 Task: Add Sprouts Vegan Fusilli With Cashew Cream to the cart.
Action: Mouse moved to (23, 151)
Screenshot: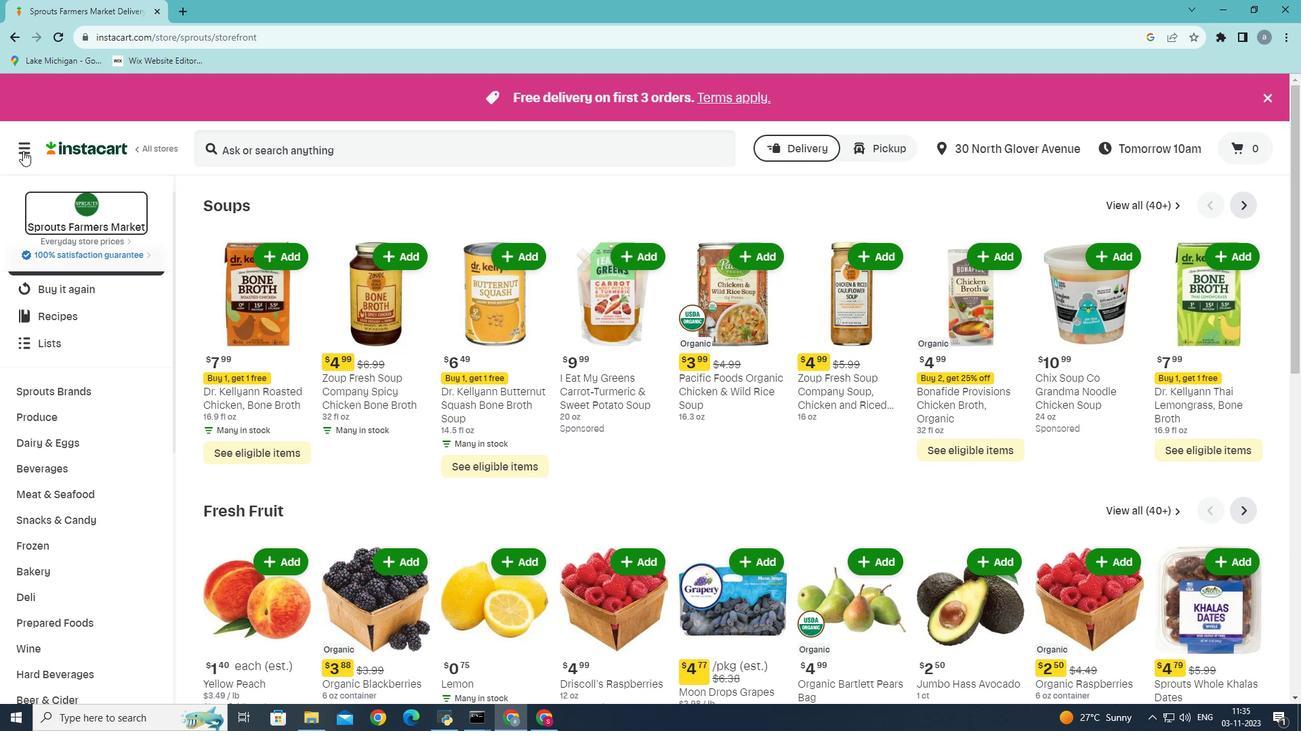 
Action: Mouse pressed left at (23, 151)
Screenshot: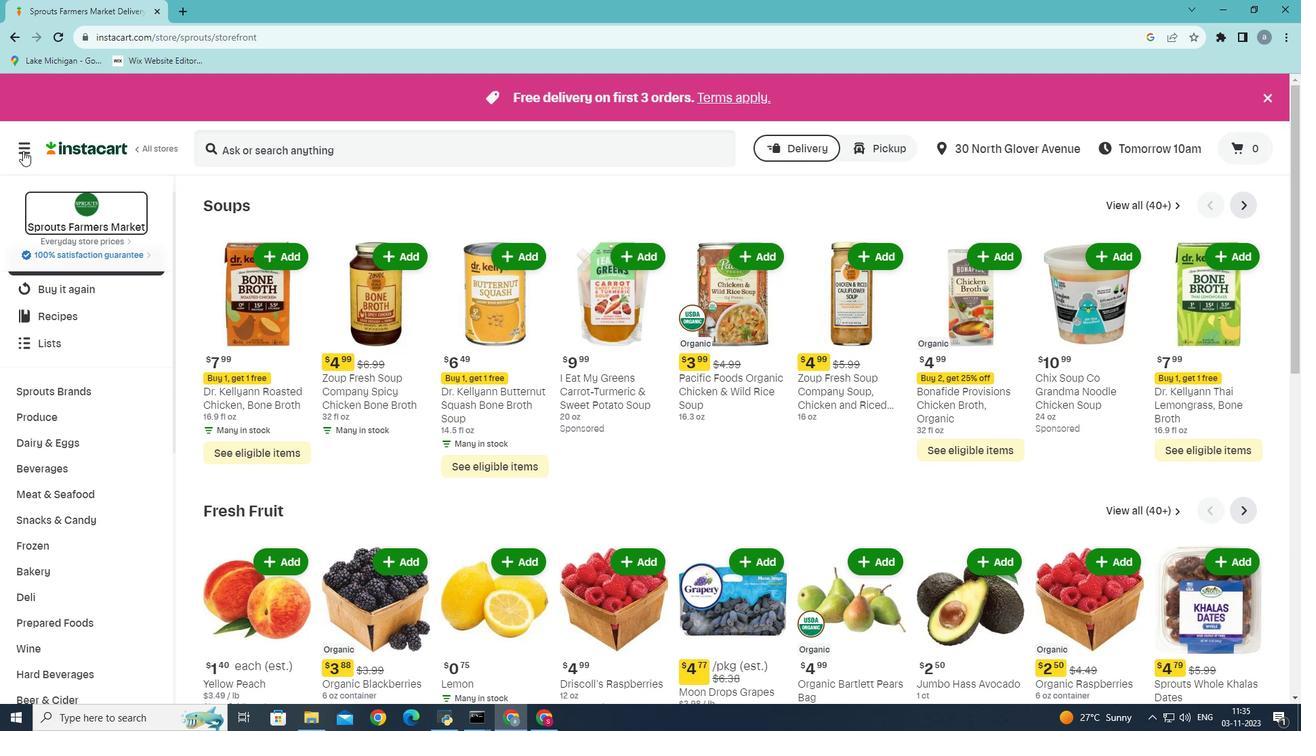 
Action: Mouse moved to (45, 375)
Screenshot: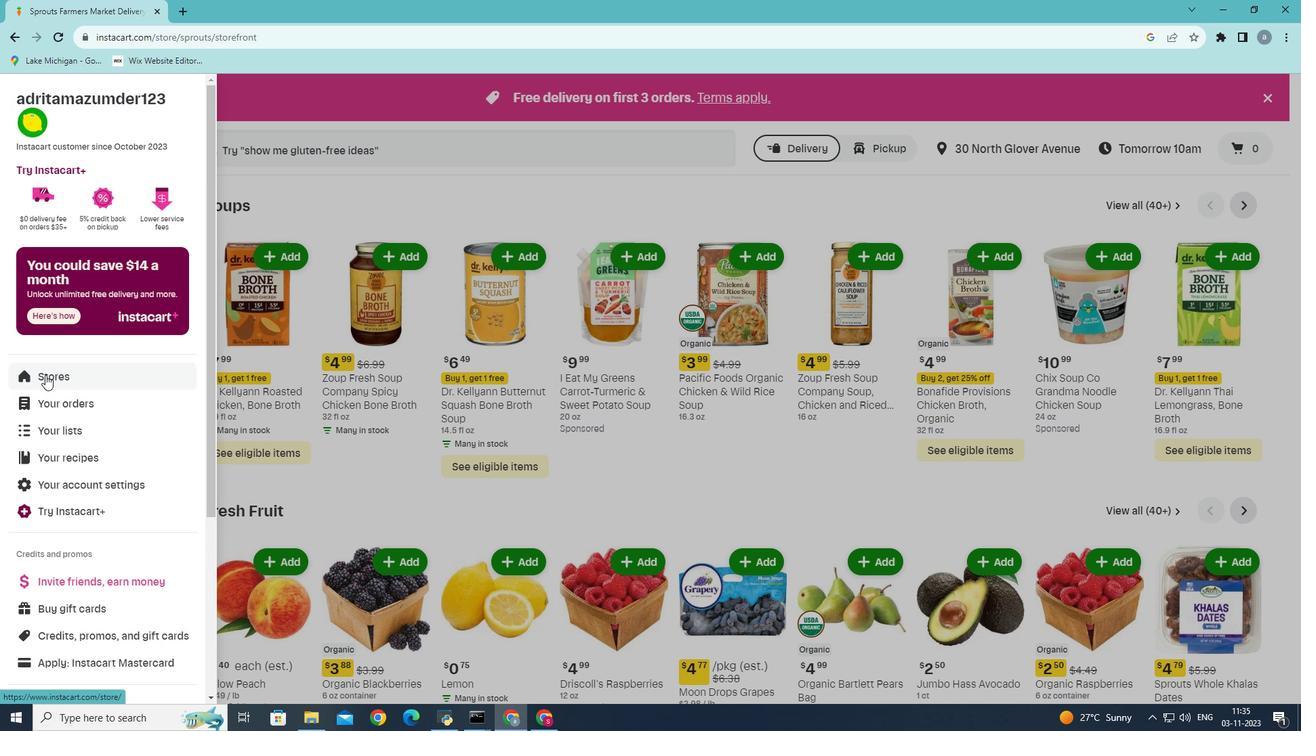 
Action: Mouse pressed left at (45, 375)
Screenshot: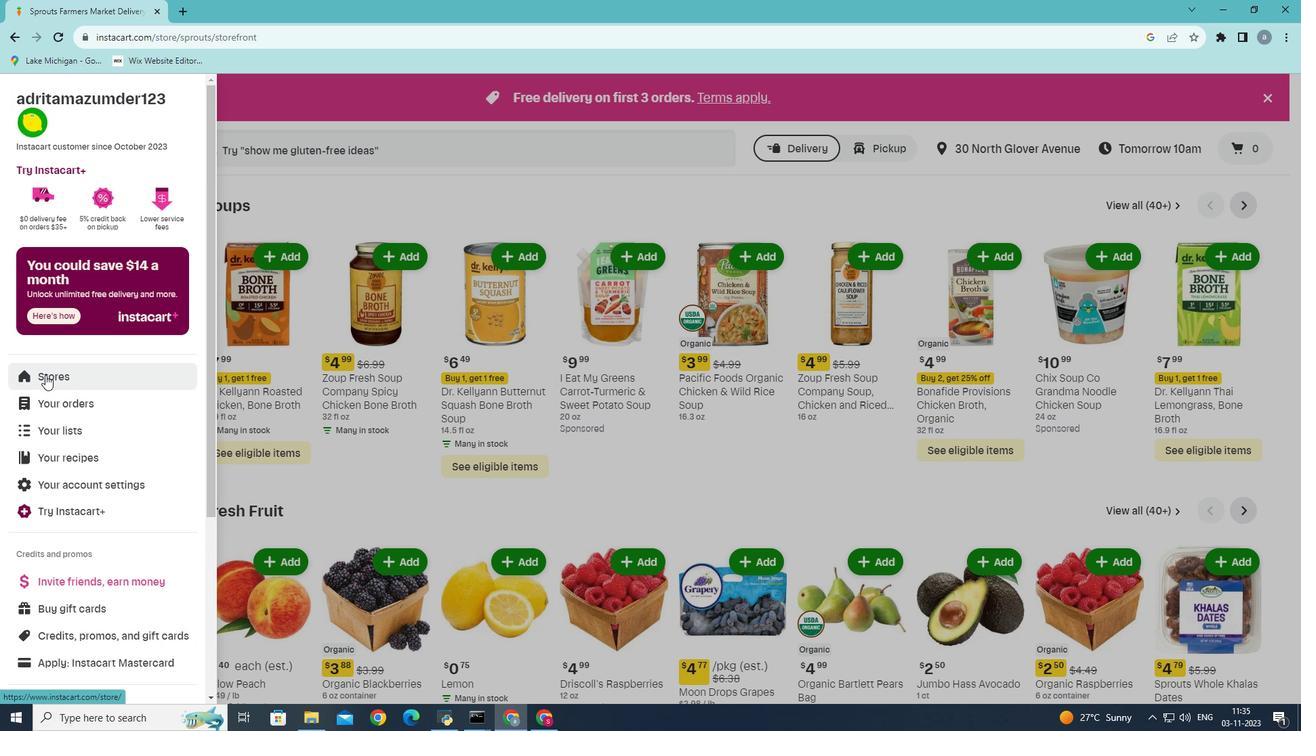 
Action: Mouse moved to (321, 150)
Screenshot: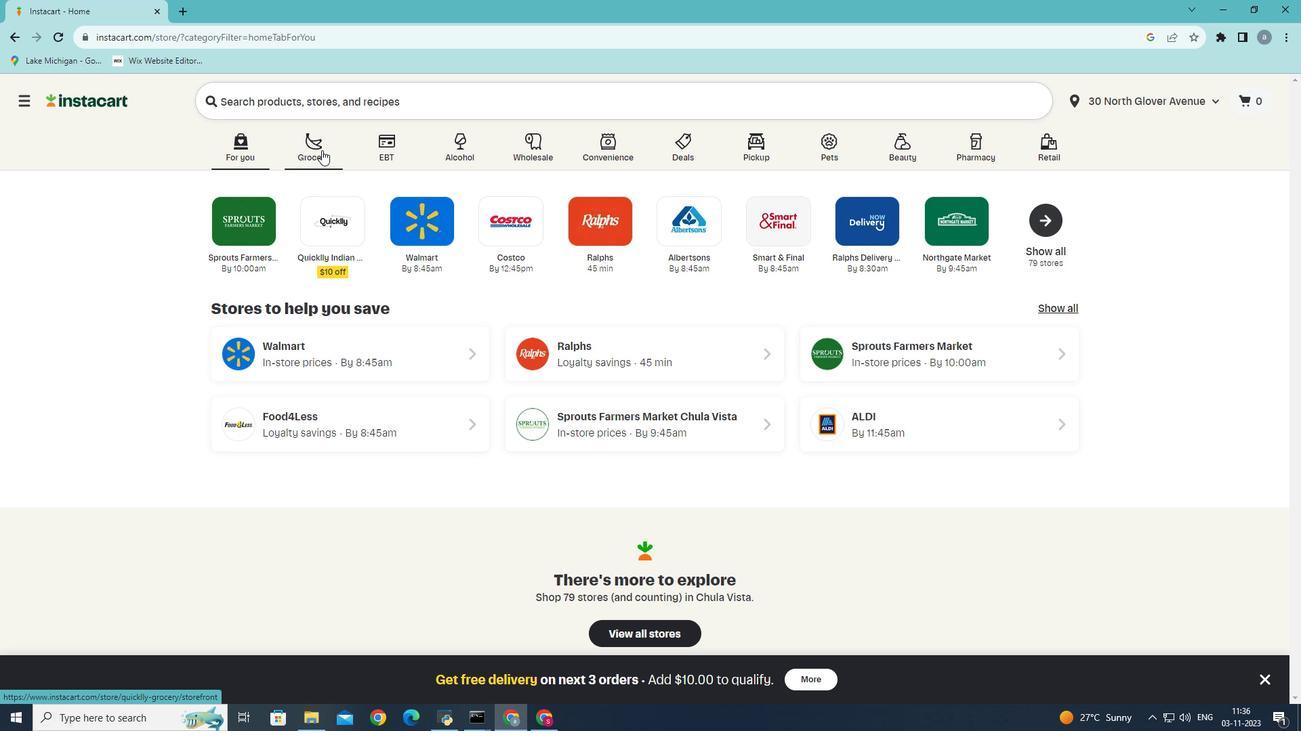 
Action: Mouse pressed left at (321, 150)
Screenshot: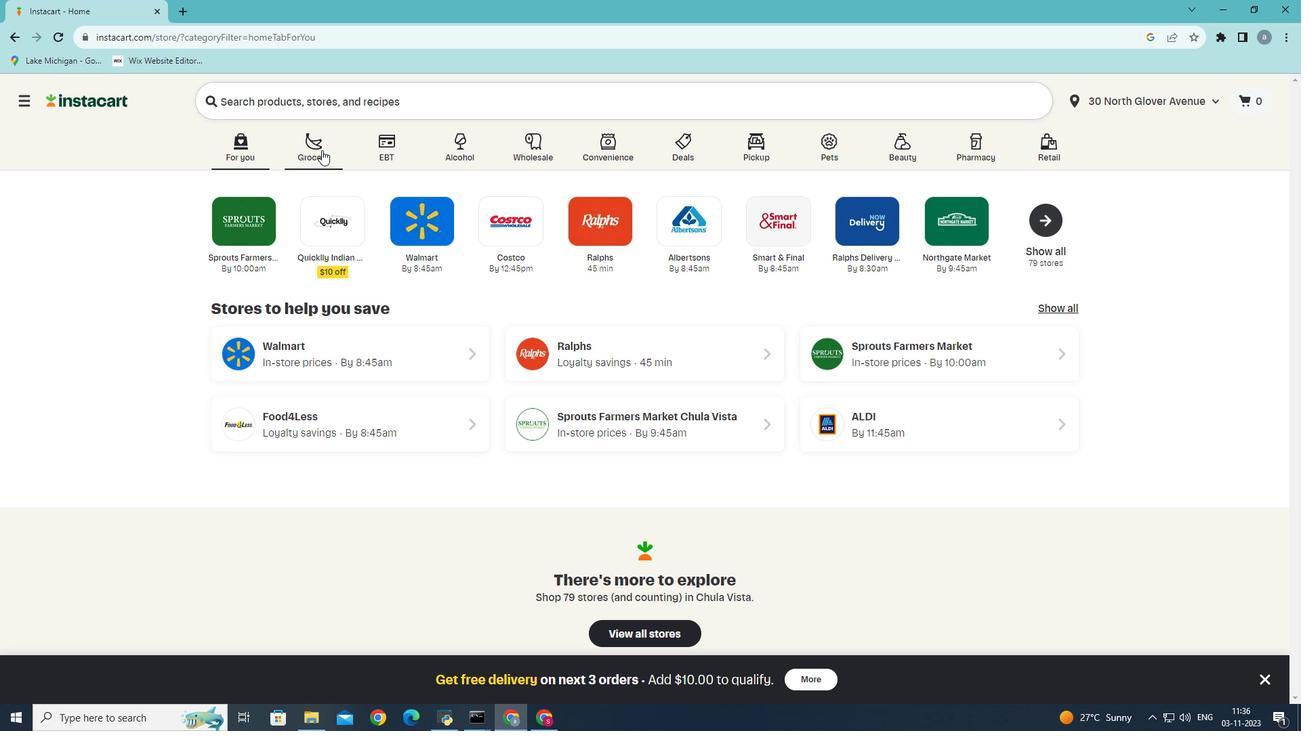 
Action: Mouse moved to (283, 391)
Screenshot: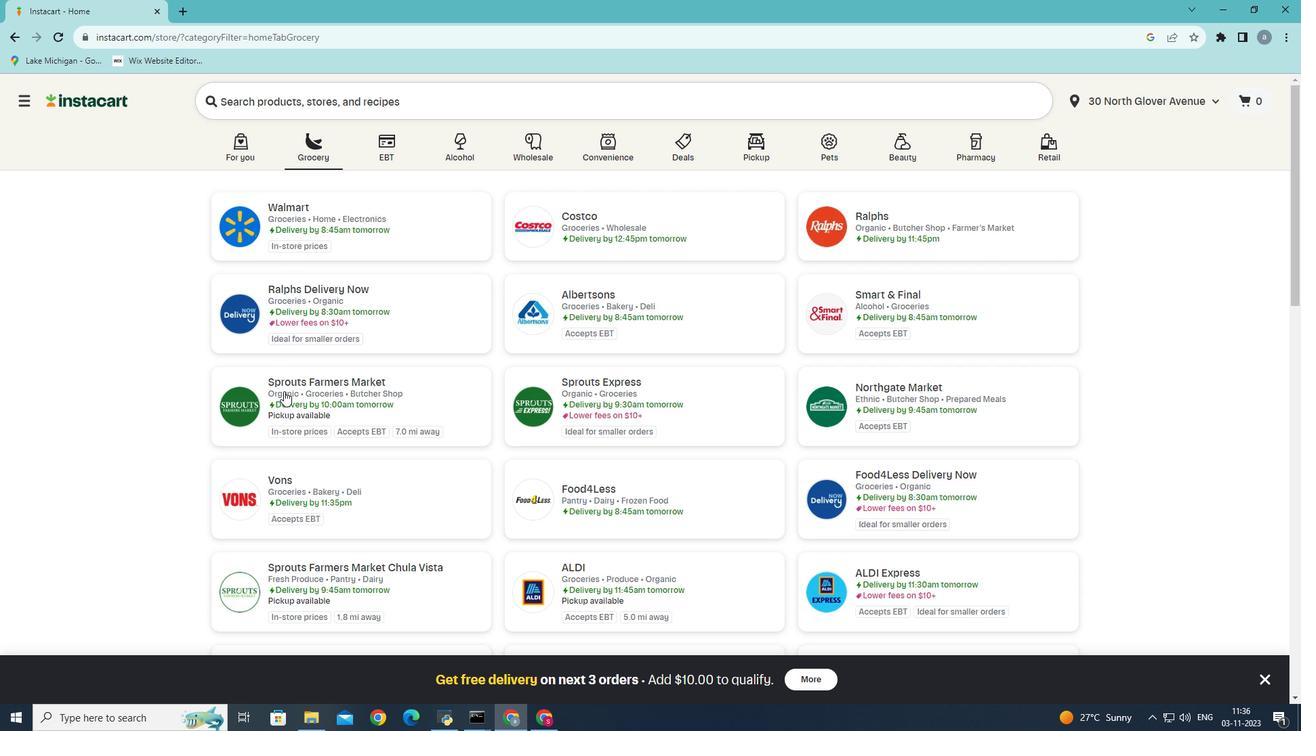 
Action: Mouse pressed left at (283, 391)
Screenshot: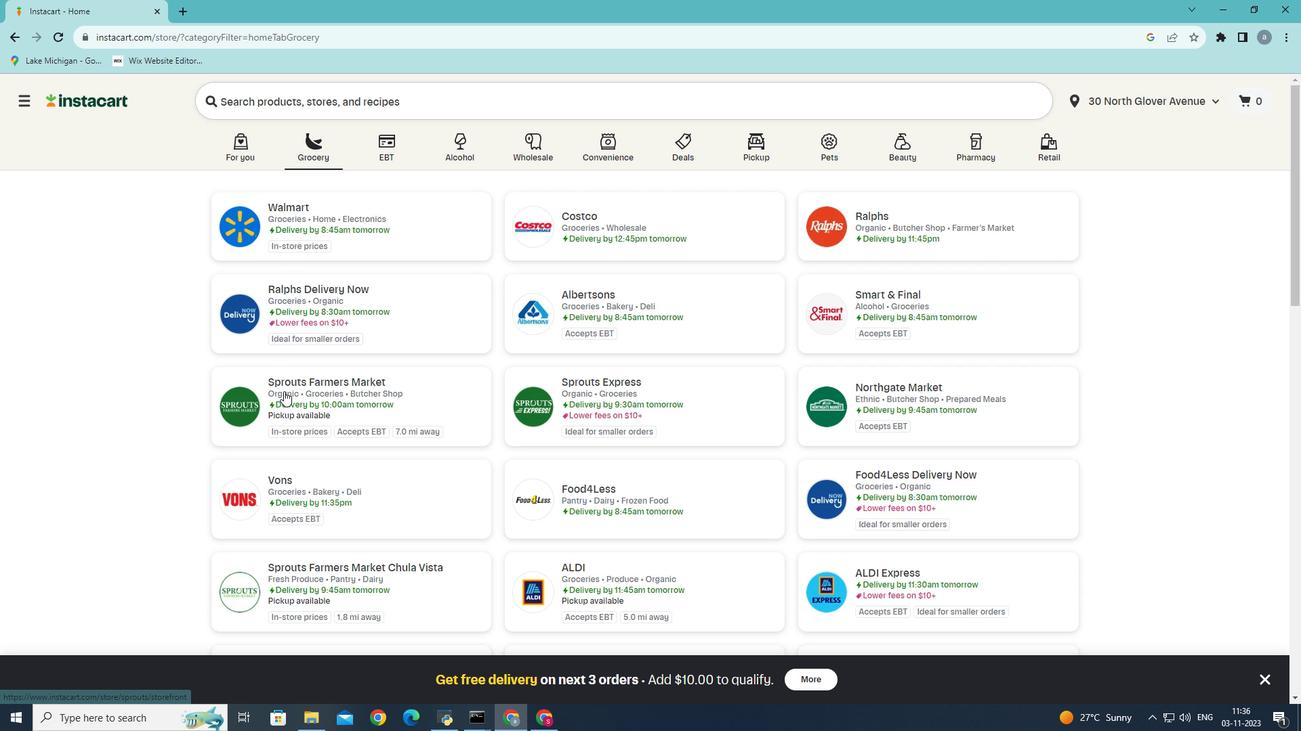 
Action: Mouse moved to (100, 501)
Screenshot: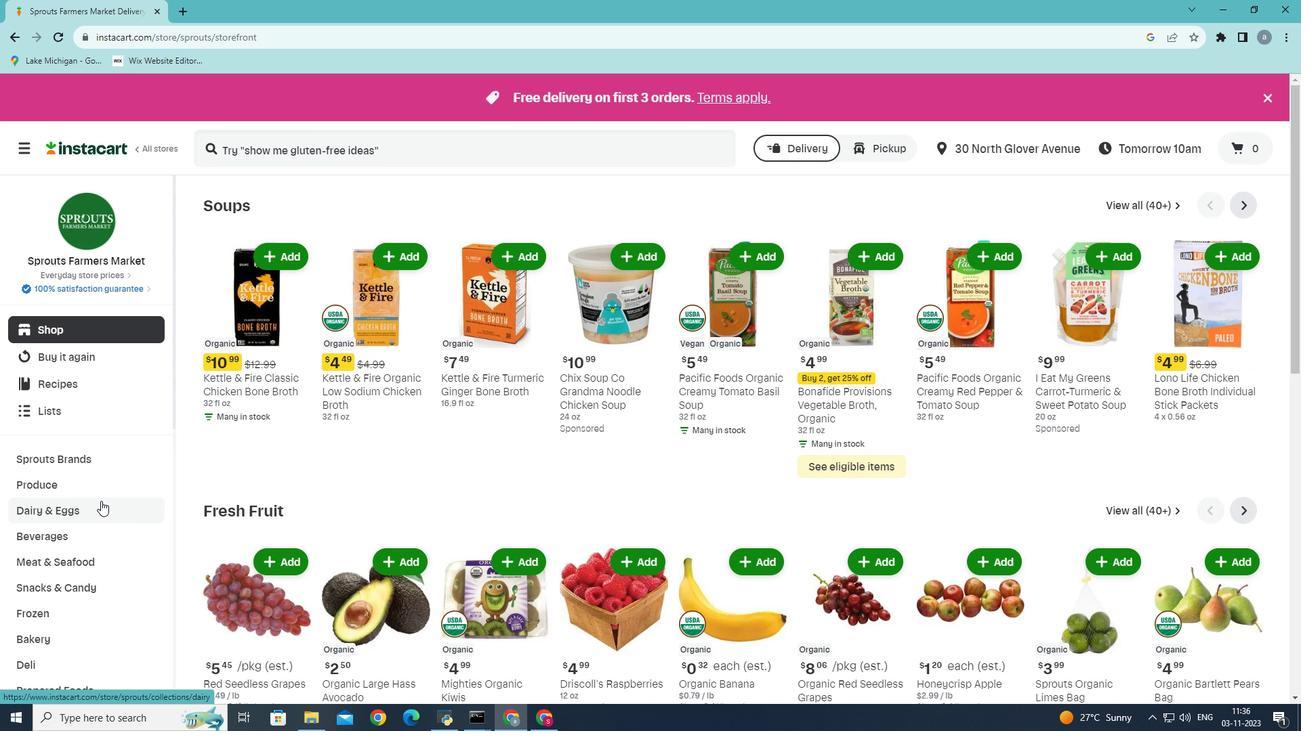 
Action: Mouse scrolled (100, 500) with delta (0, 0)
Screenshot: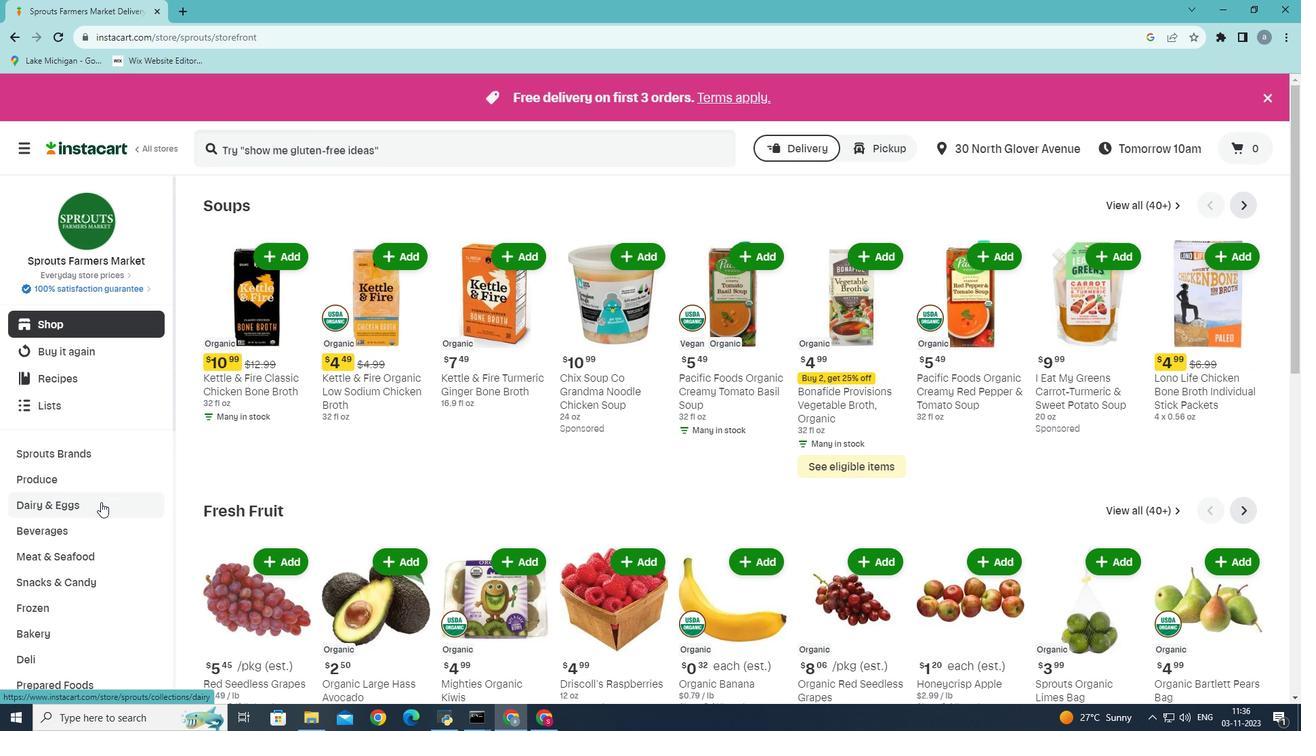 
Action: Mouse moved to (100, 502)
Screenshot: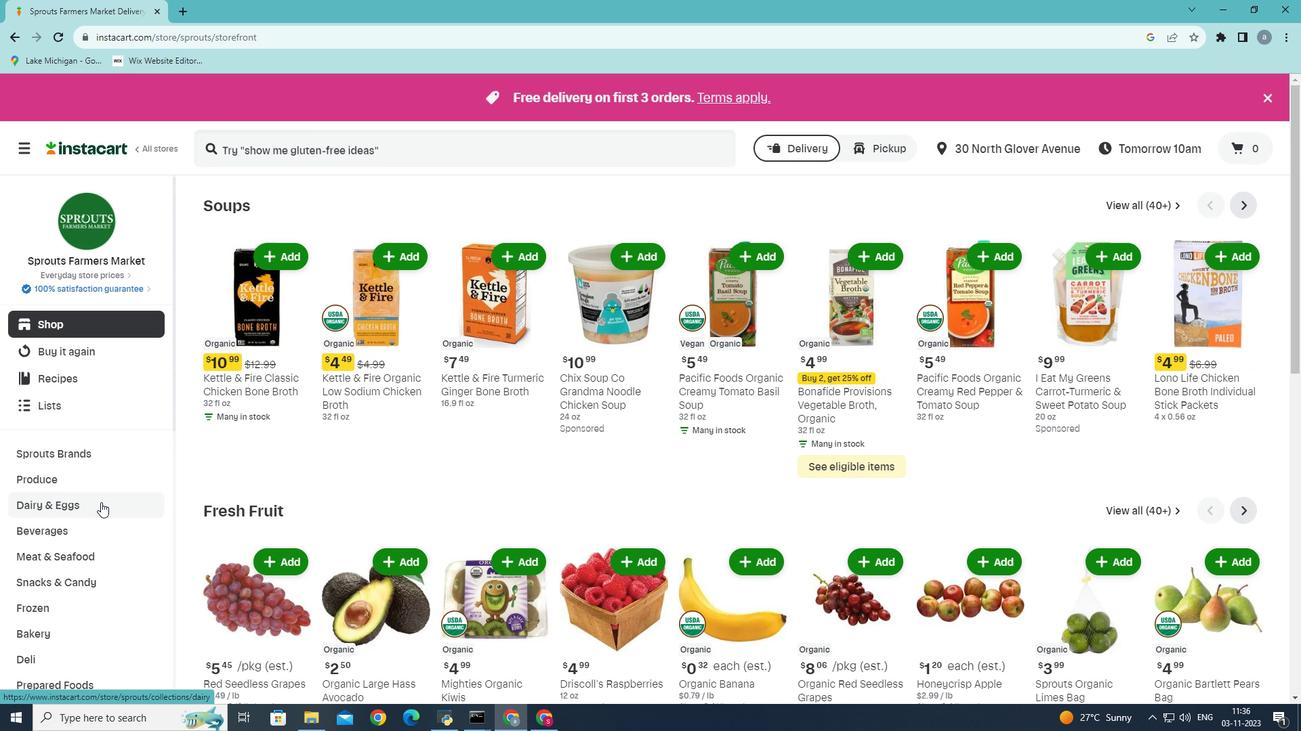 
Action: Mouse scrolled (100, 502) with delta (0, 0)
Screenshot: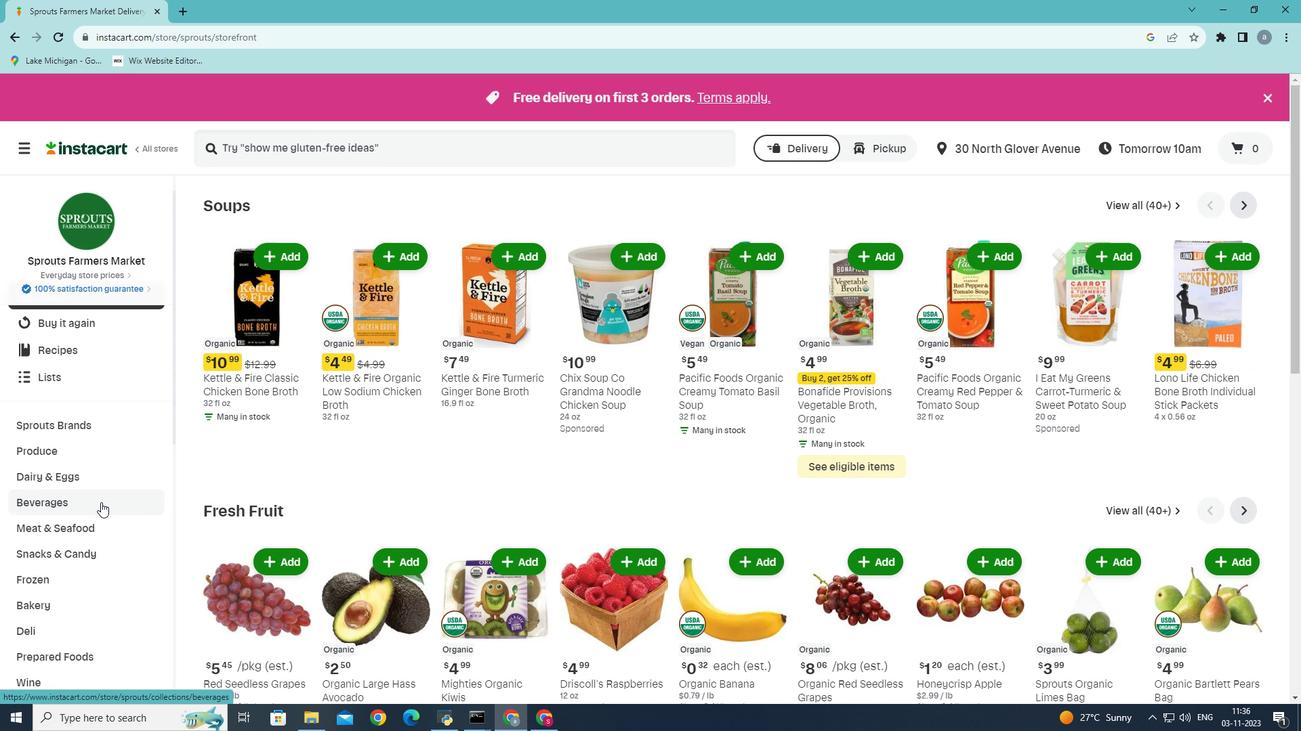 
Action: Mouse scrolled (100, 502) with delta (0, 0)
Screenshot: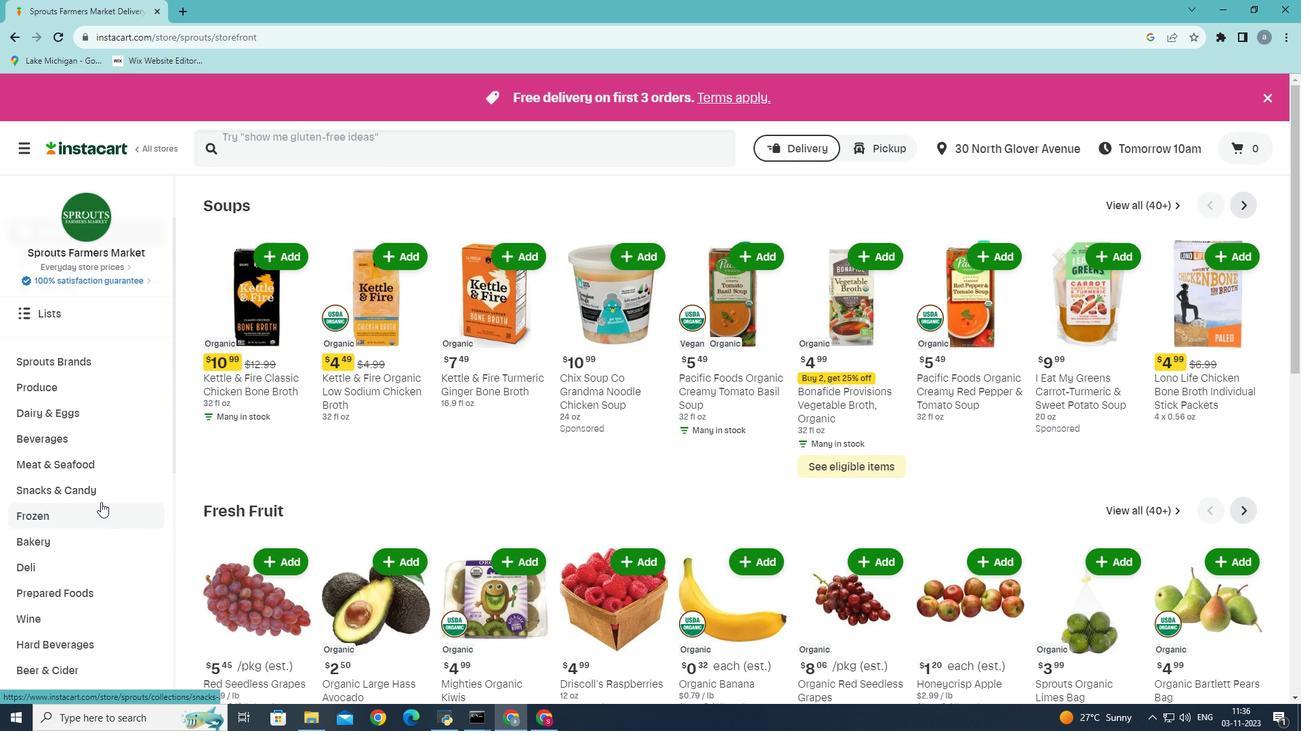 
Action: Mouse moved to (62, 487)
Screenshot: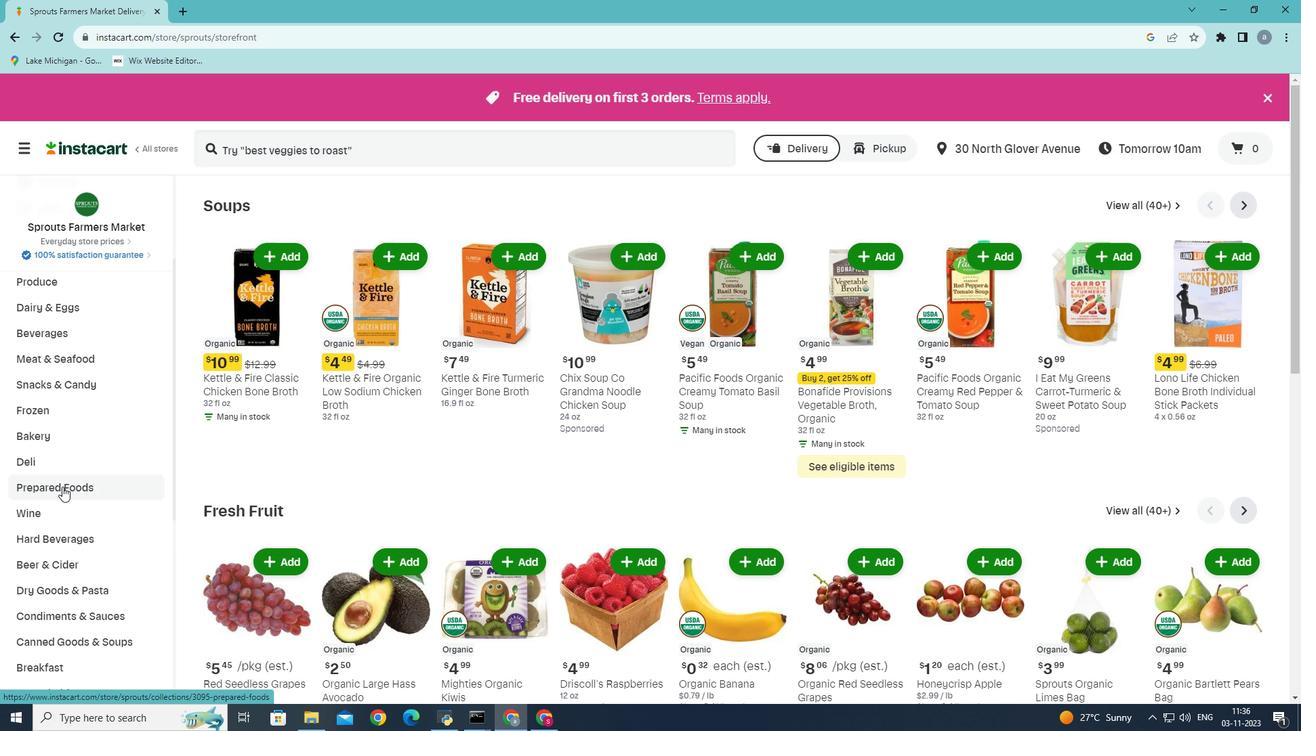 
Action: Mouse pressed left at (62, 487)
Screenshot: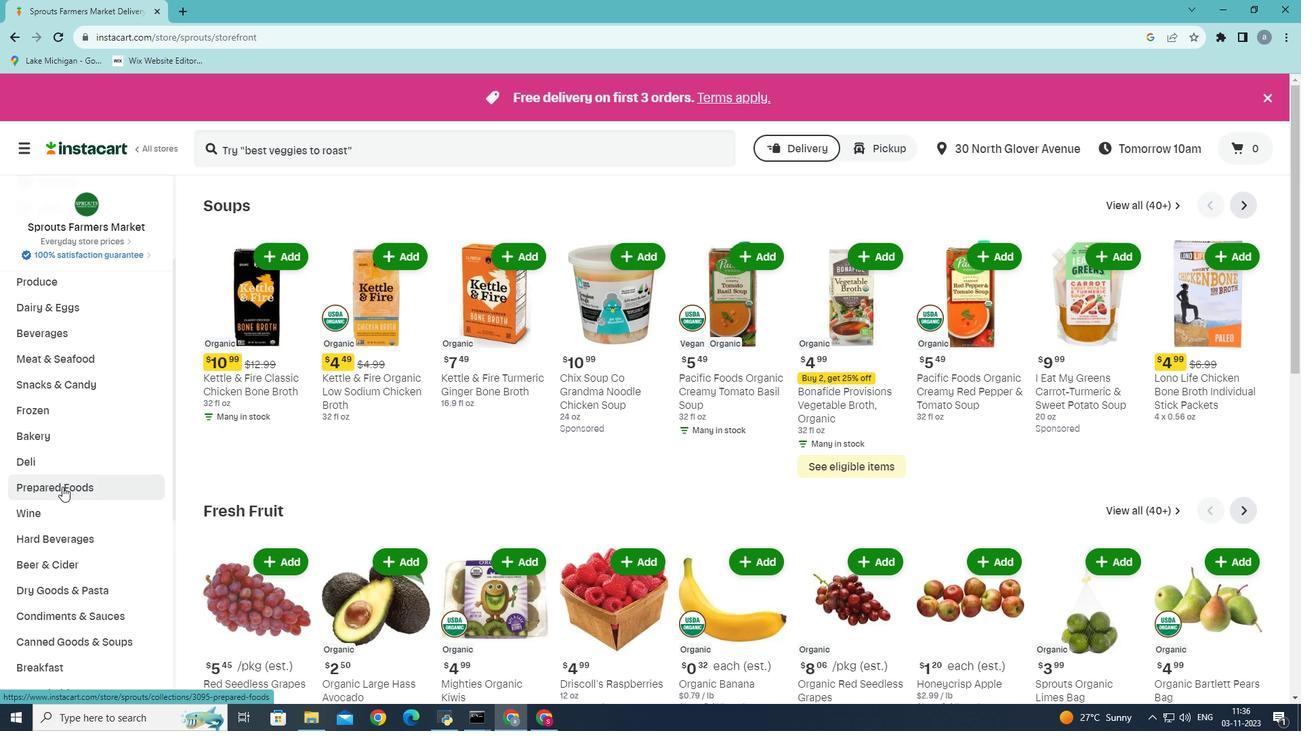 
Action: Mouse moved to (464, 239)
Screenshot: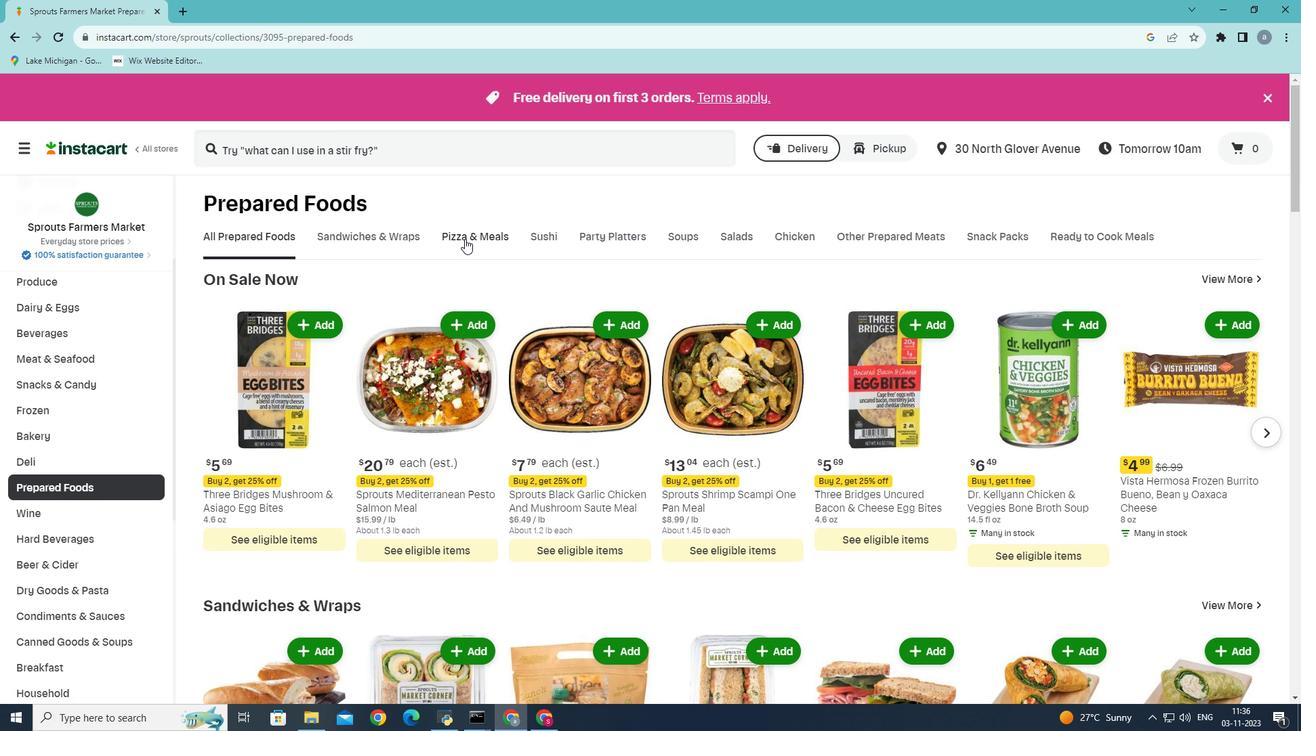 
Action: Mouse pressed left at (464, 239)
Screenshot: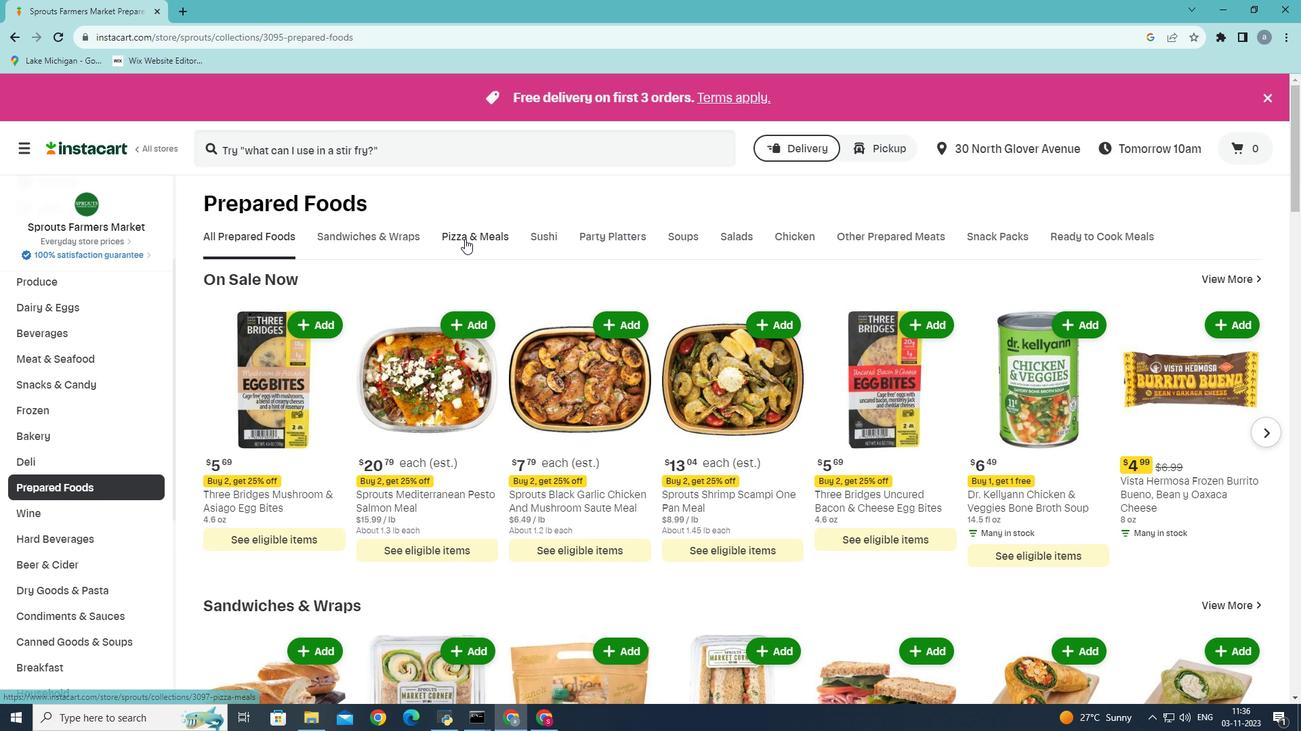
Action: Mouse moved to (372, 288)
Screenshot: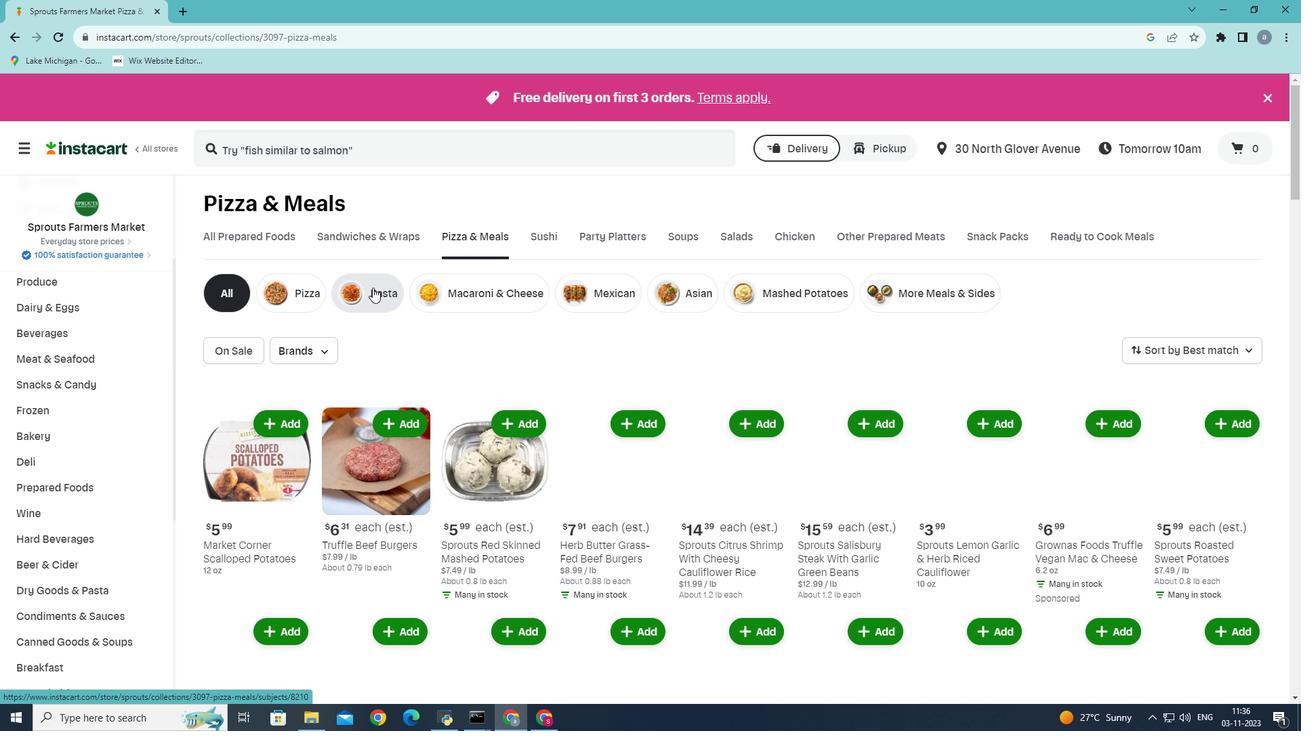 
Action: Mouse pressed left at (372, 288)
Screenshot: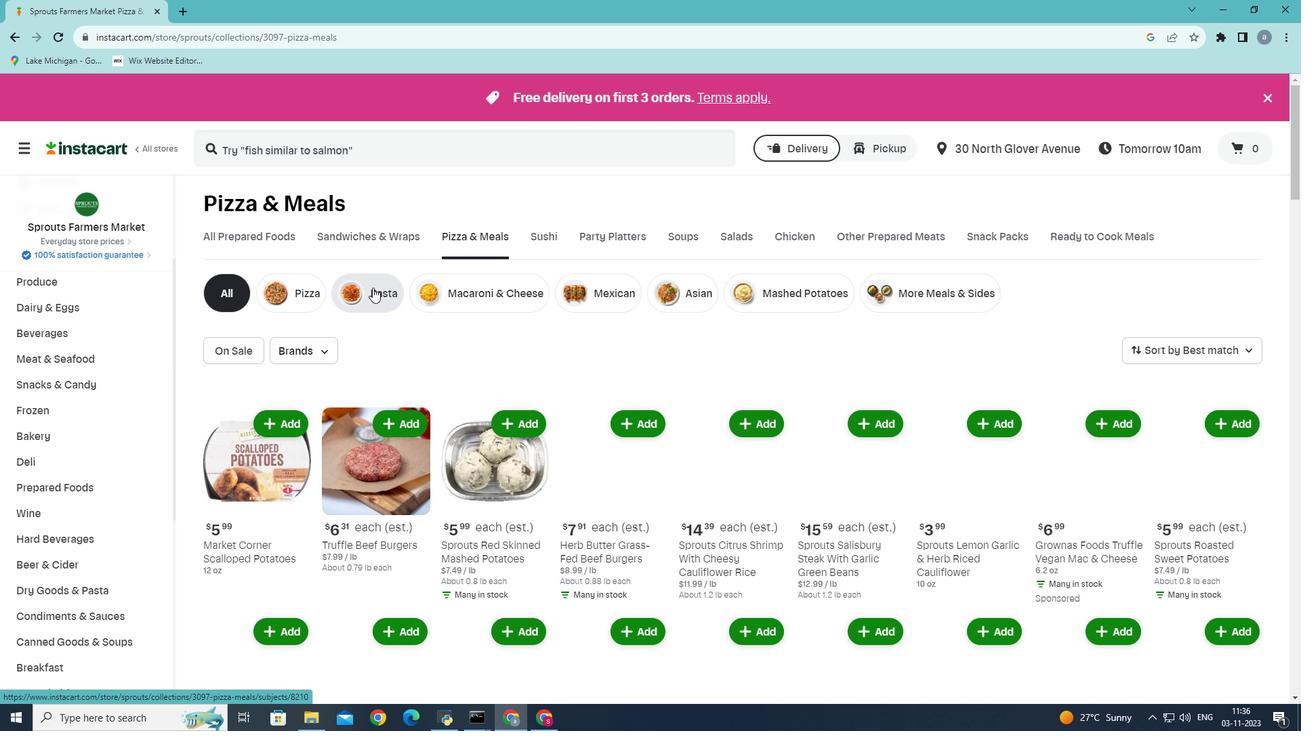 
Action: Mouse moved to (1227, 422)
Screenshot: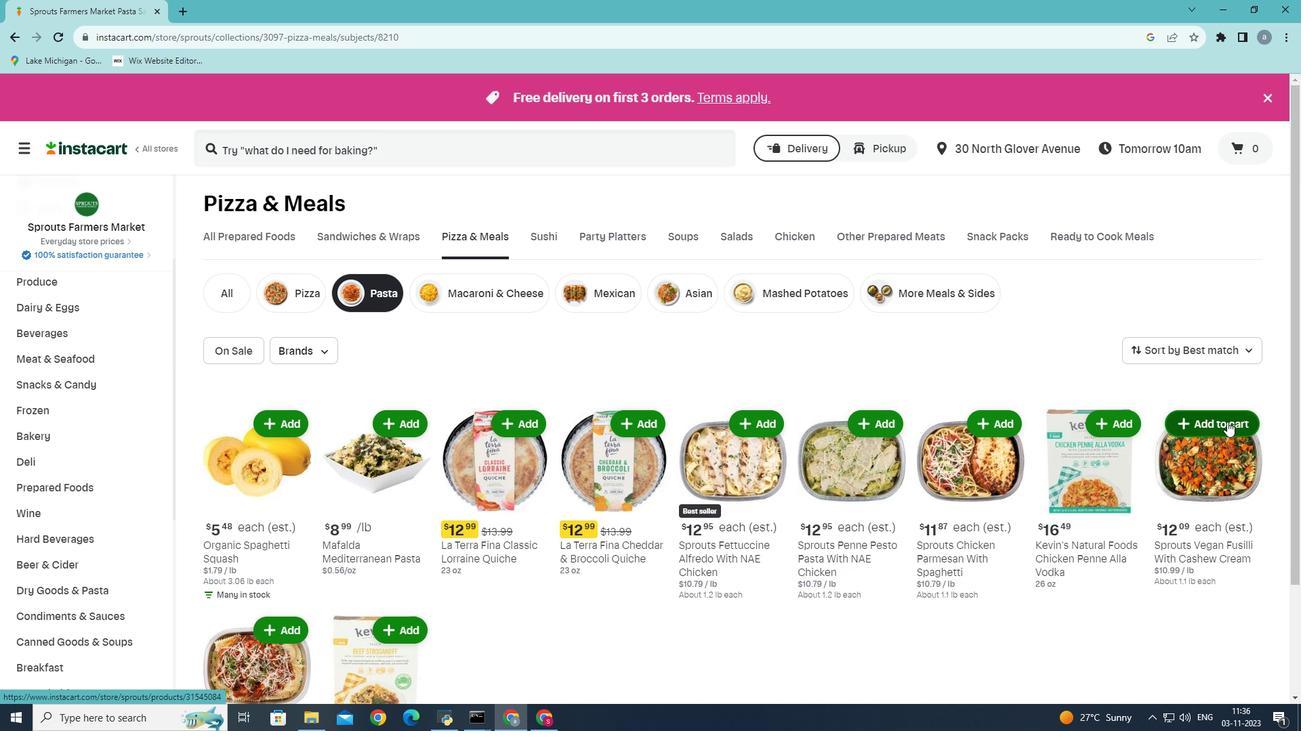 
Action: Mouse pressed left at (1227, 422)
Screenshot: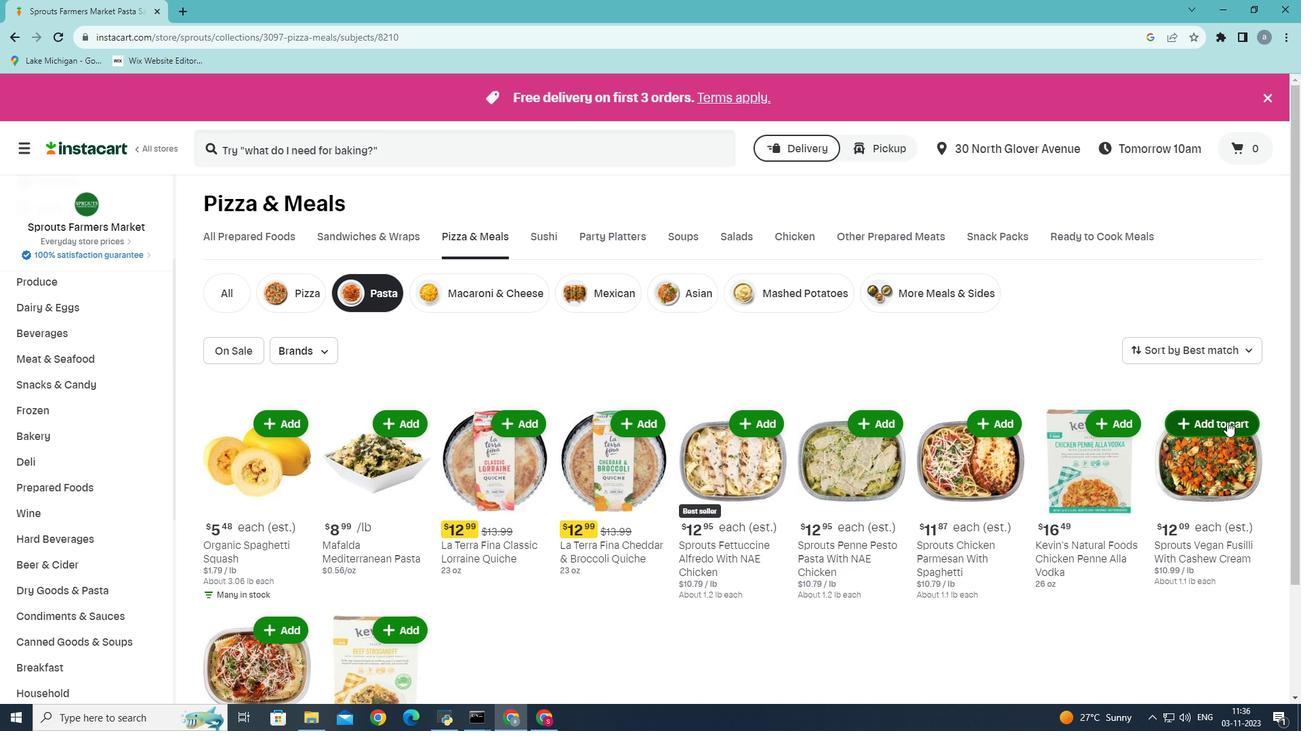 
Action: Mouse moved to (1200, 425)
Screenshot: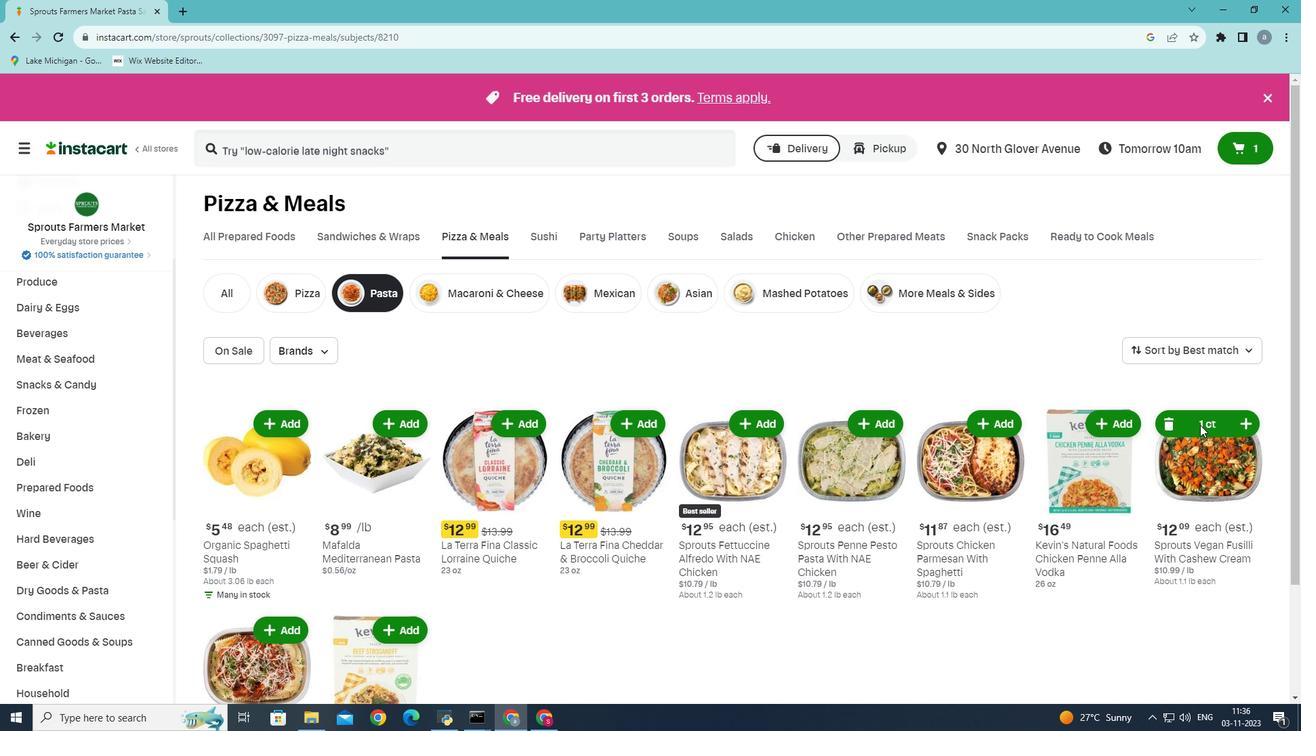 
